 Task: In the Contact  MartinNova@nachi-fujikoshi.co.jp, Log Postal mail with desription: 'Received a postal mail package from a customer returning a product.'; Add date: '14 September, 2023', attach the document: Terms_and_conditions.doc. Logged in from softage.10@softage.net
Action: Mouse moved to (76, 65)
Screenshot: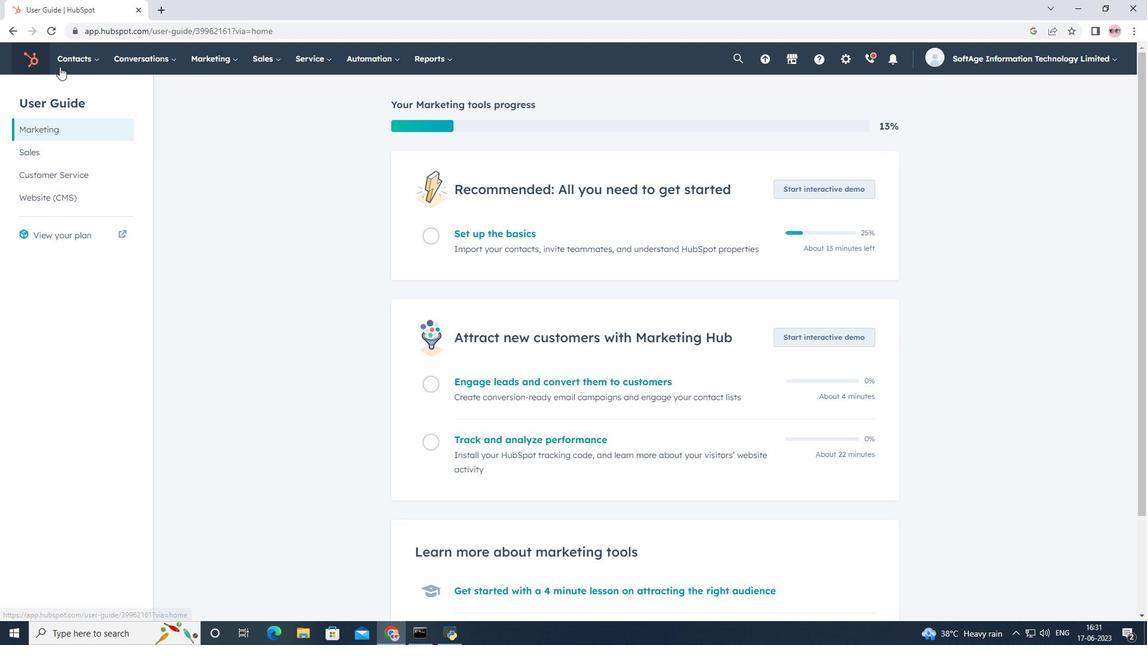 
Action: Mouse pressed left at (76, 65)
Screenshot: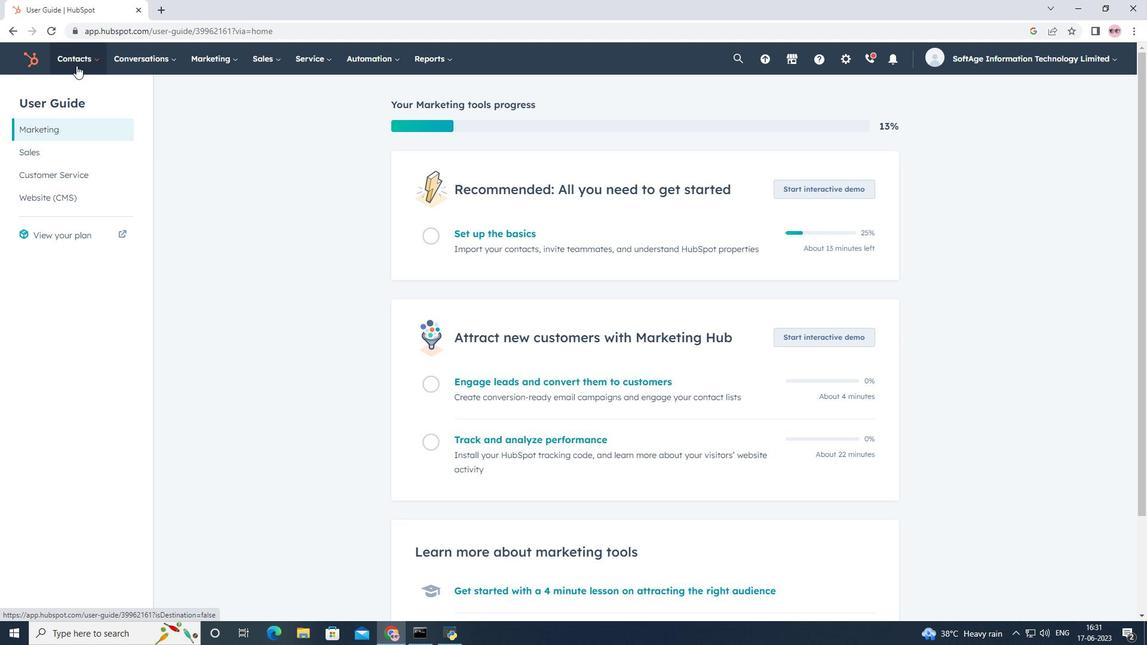 
Action: Mouse moved to (93, 98)
Screenshot: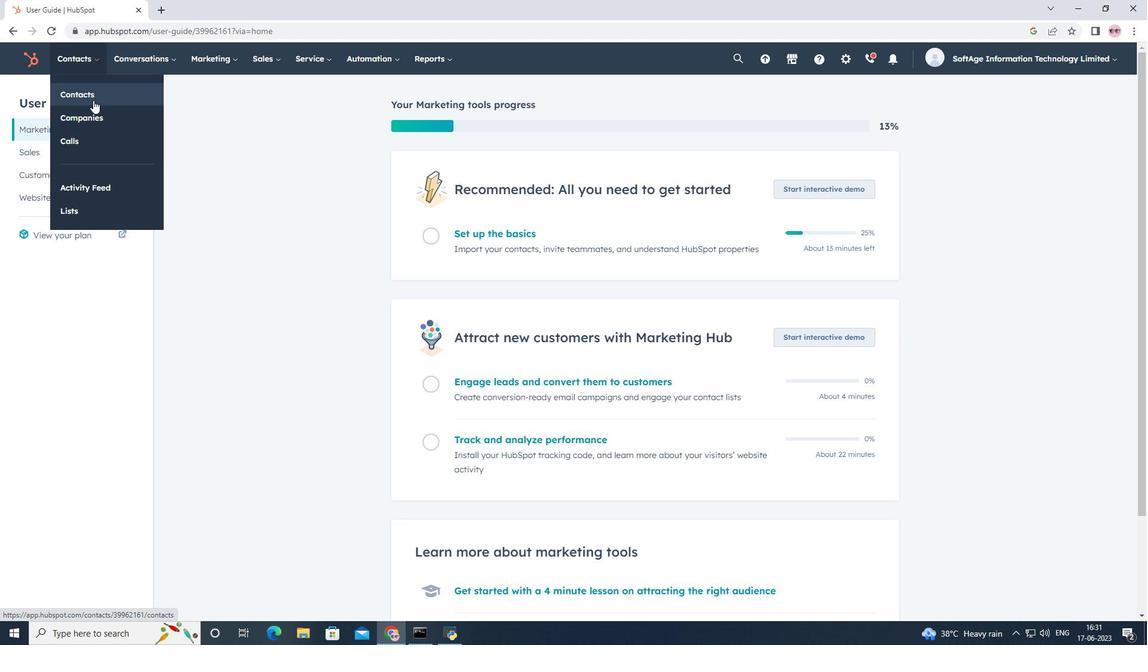 
Action: Mouse pressed left at (93, 98)
Screenshot: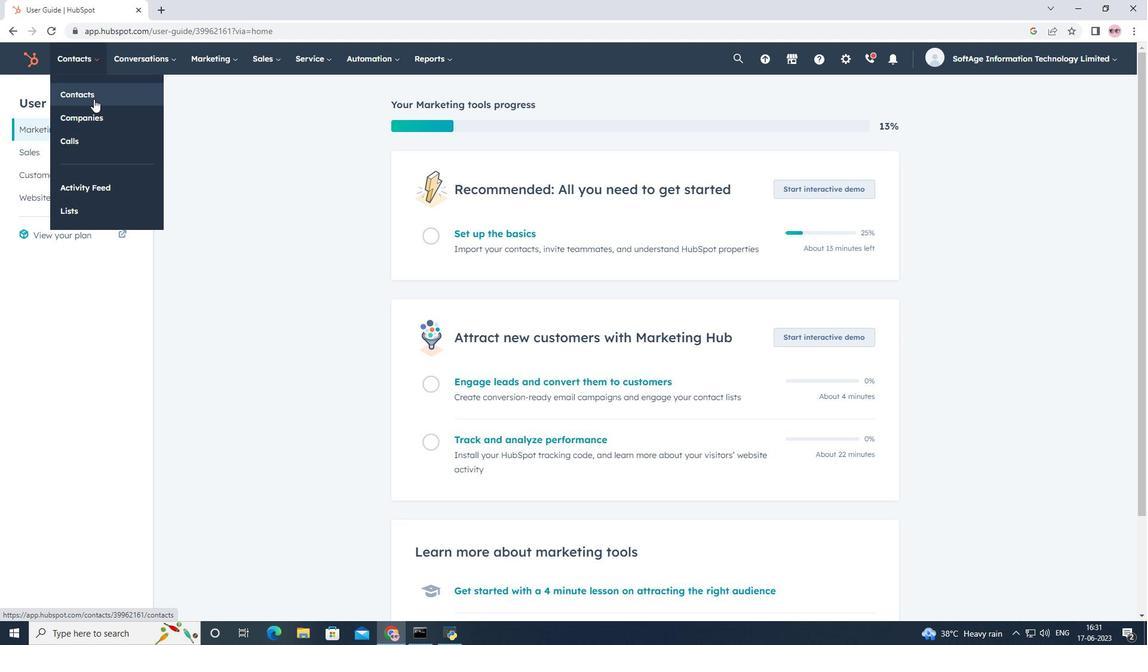
Action: Mouse moved to (144, 190)
Screenshot: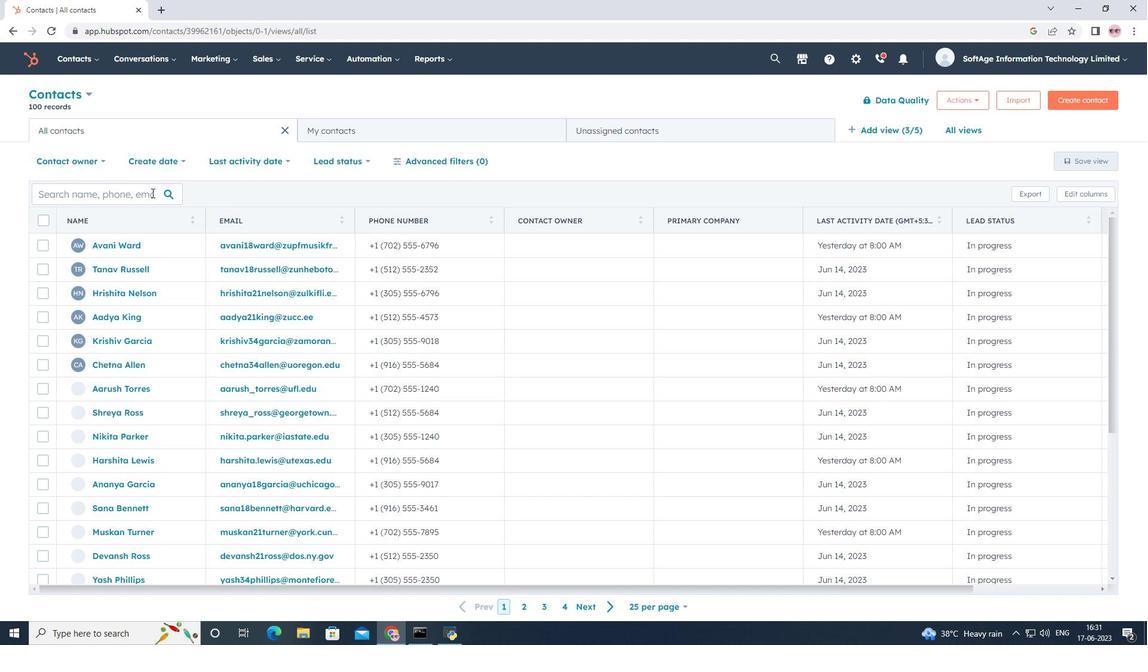 
Action: Mouse pressed left at (144, 190)
Screenshot: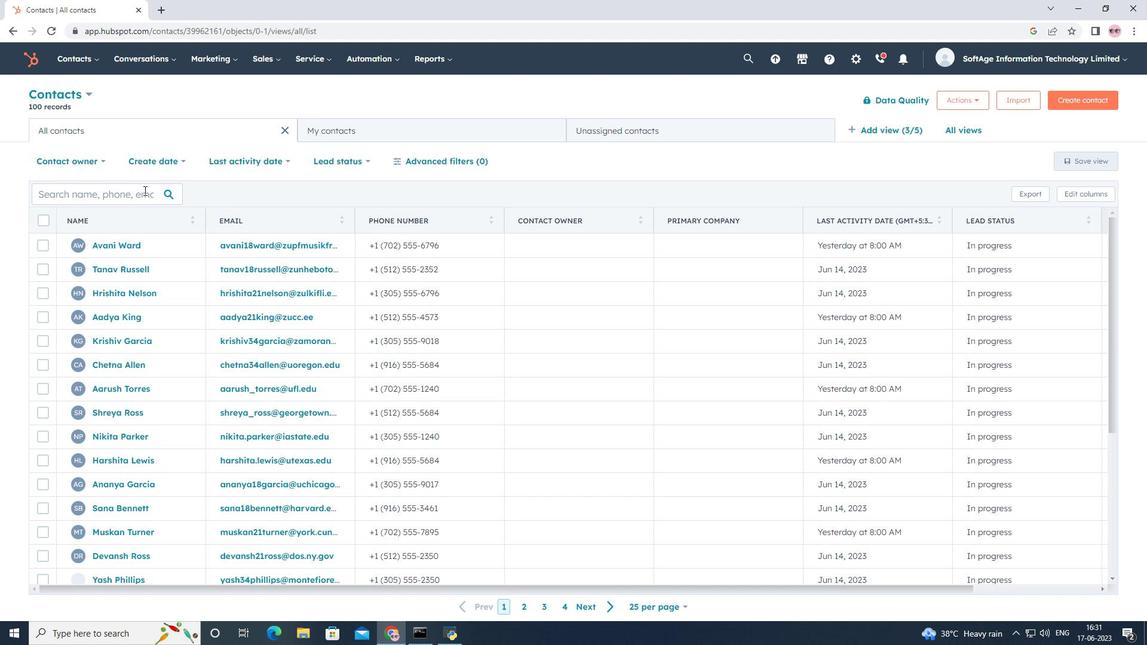 
Action: Key pressed <Key.shift>Martin<Key.space><Key.shift><Key.backspace><Key.shift>Nova<Key.shift>2nachi-<Key.shift>F<Key.backspace>fujikoshi.cojp<Key.backspace><Key.backspace><Key.backspace><Key.backspace><Key.backspace><Key.backspace><Key.backspace><Key.backspace><Key.backspace><Key.backspace><Key.backspace><Key.backspace><Key.backspace><Key.backspace><Key.backspace><Key.backspace><Key.backspace><Key.backspace><Key.backspace><Key.backspace><Key.backspace><Key.shift><Key.shift><Key.shift><Key.shift>@
Screenshot: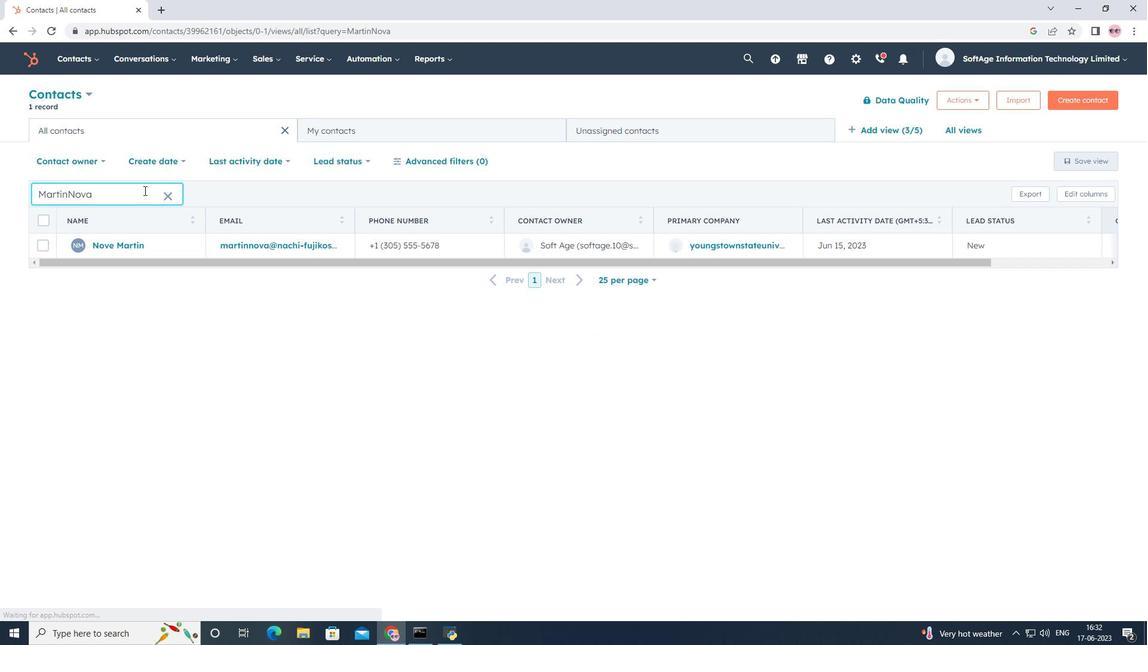 
Action: Mouse moved to (108, 249)
Screenshot: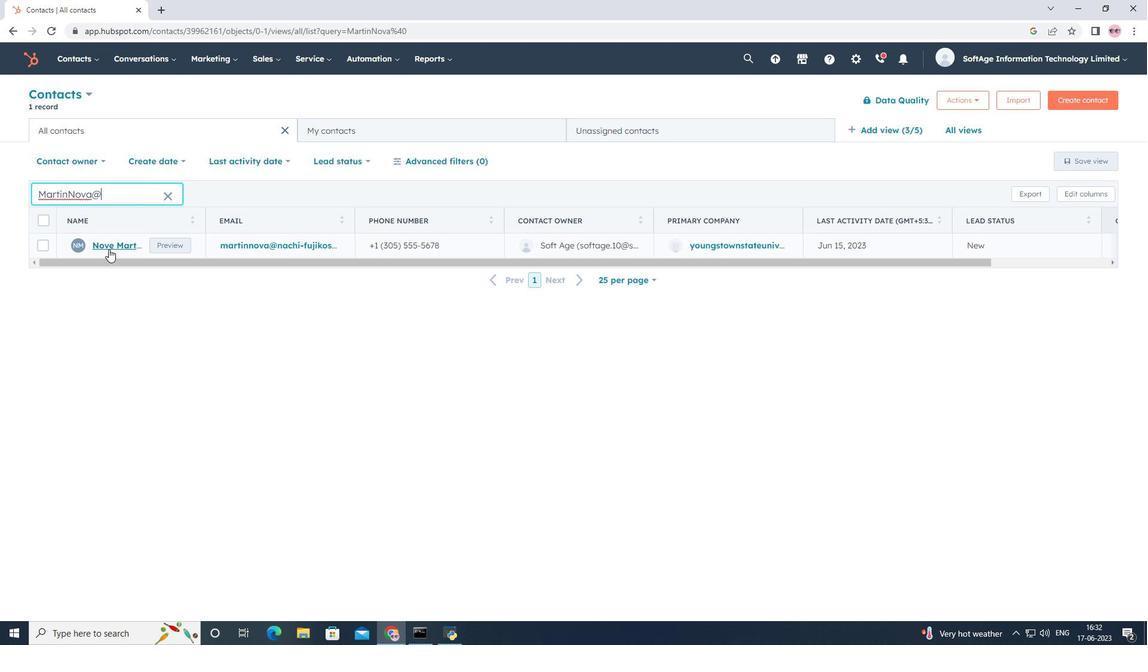 
Action: Mouse pressed left at (108, 249)
Screenshot: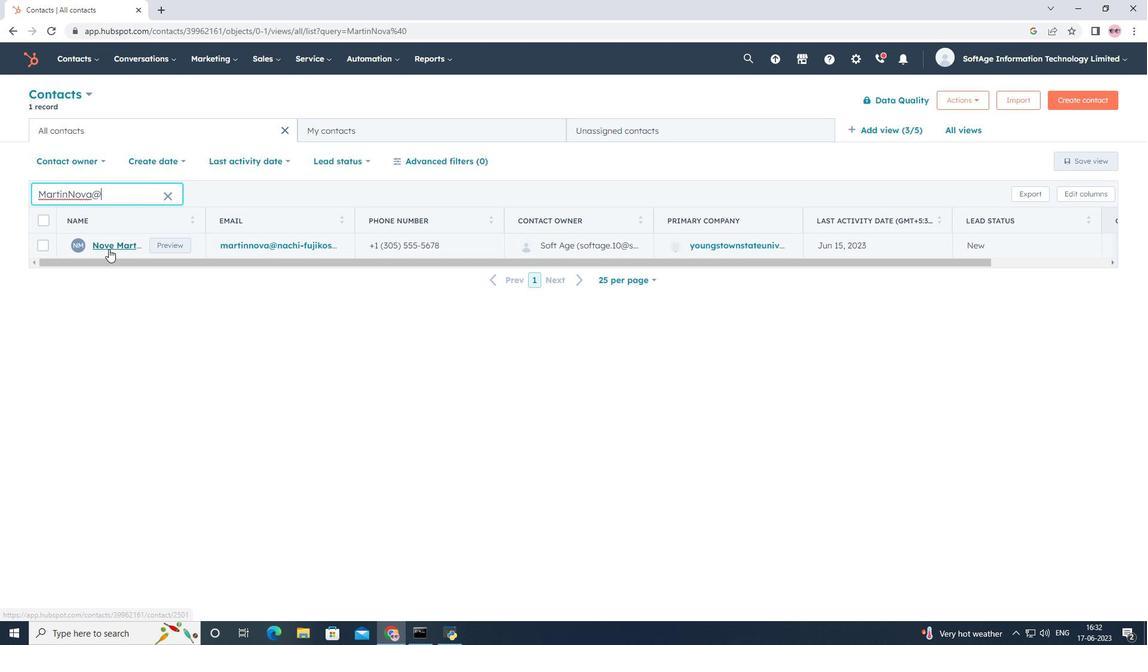 
Action: Mouse moved to (230, 216)
Screenshot: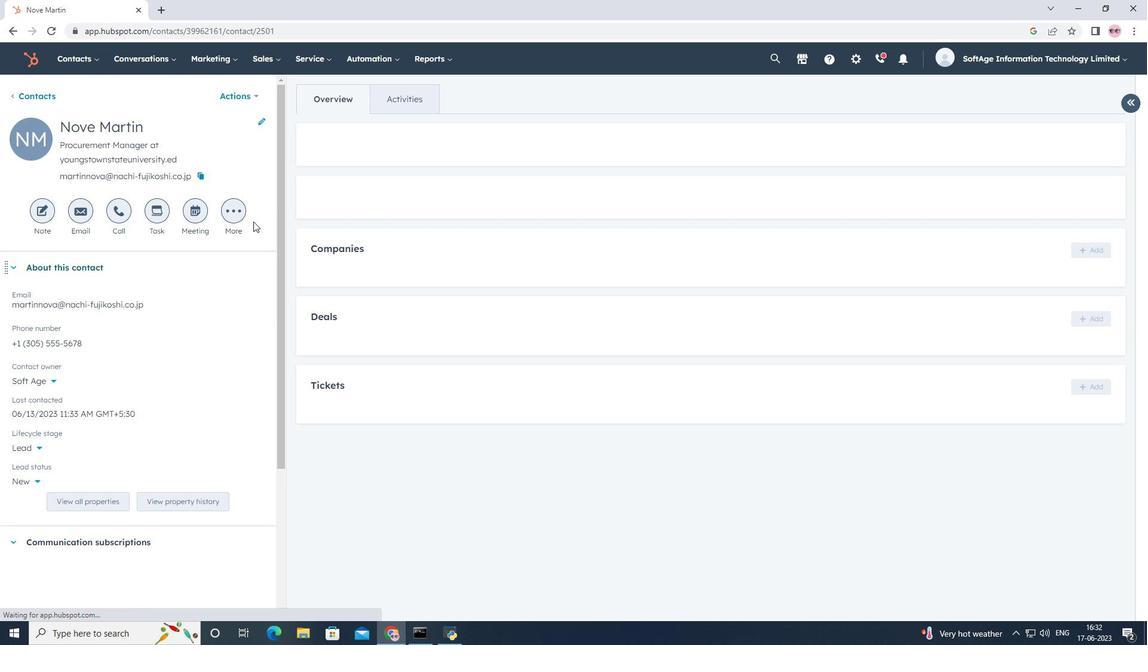 
Action: Mouse pressed left at (230, 216)
Screenshot: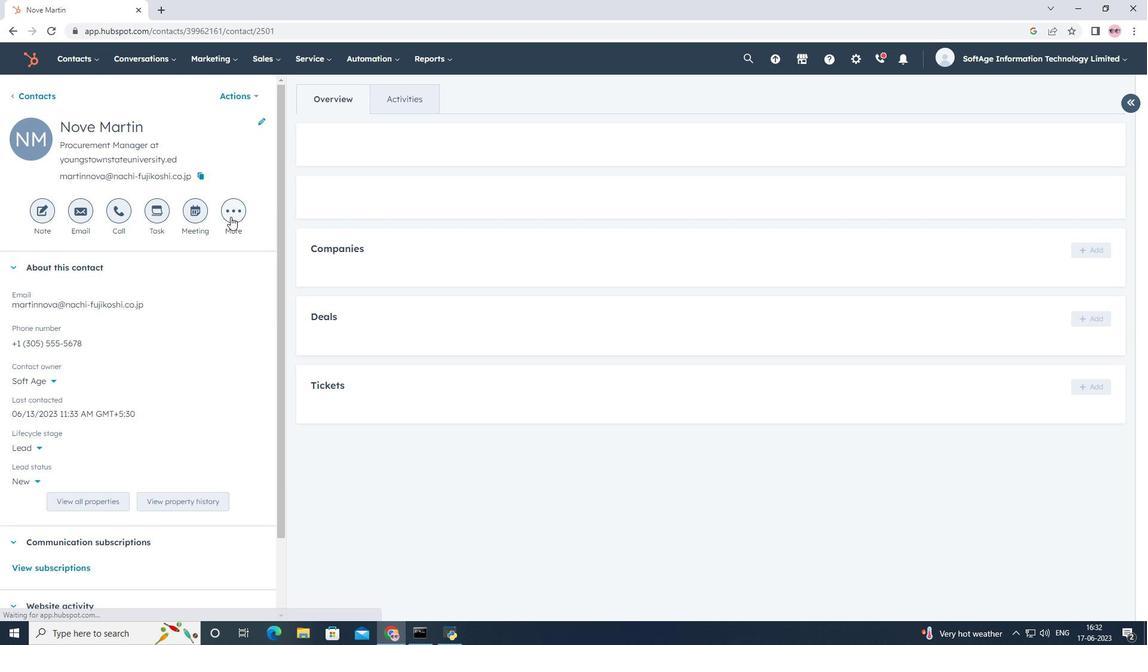 
Action: Mouse moved to (238, 383)
Screenshot: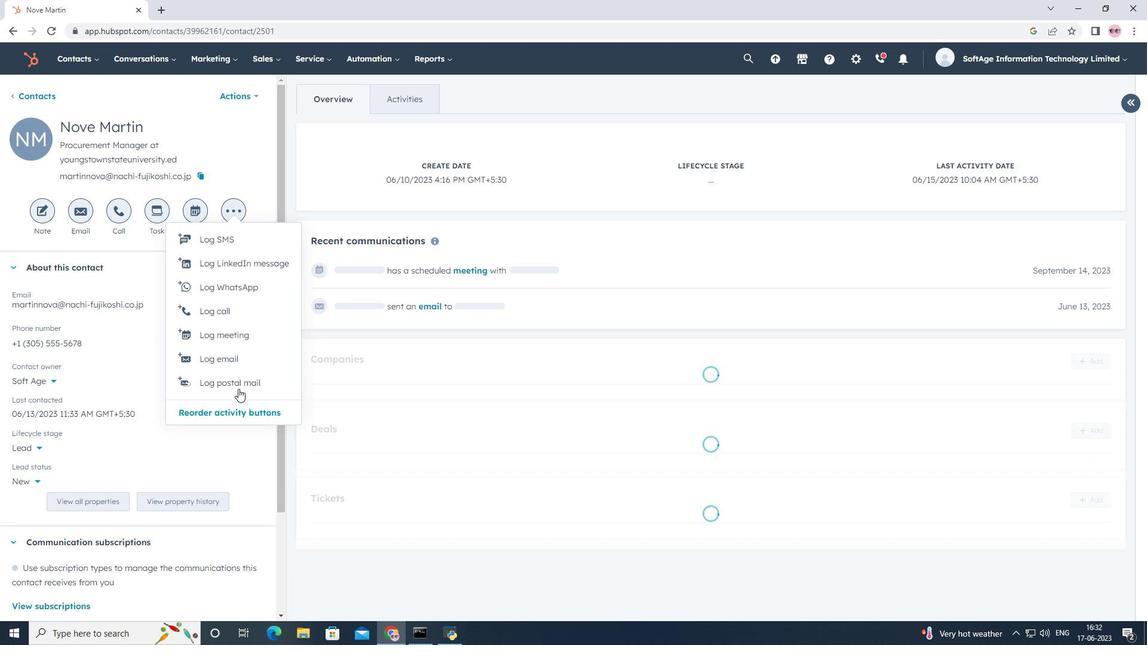 
Action: Mouse pressed left at (238, 383)
Screenshot: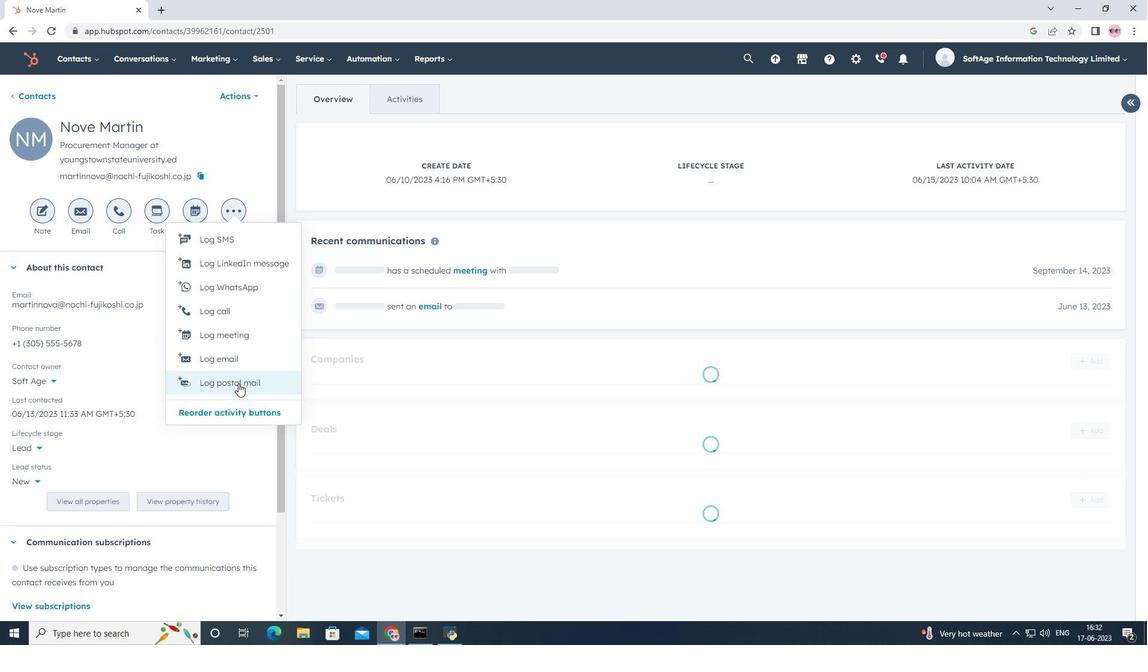 
Action: Mouse moved to (715, 447)
Screenshot: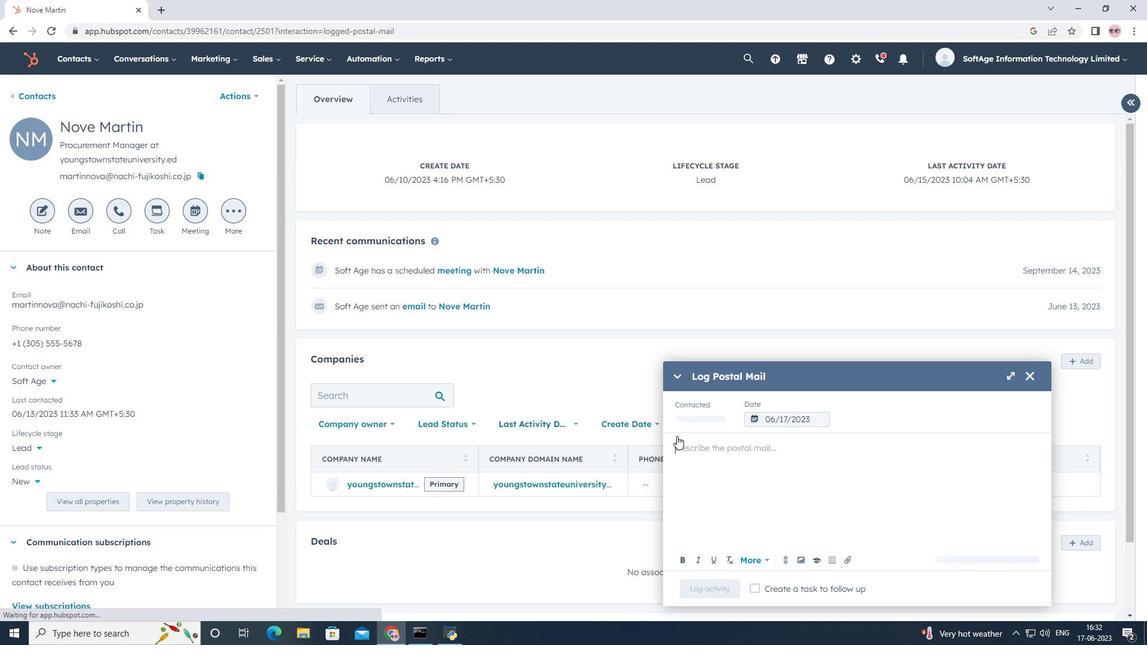 
Action: Mouse pressed left at (715, 447)
Screenshot: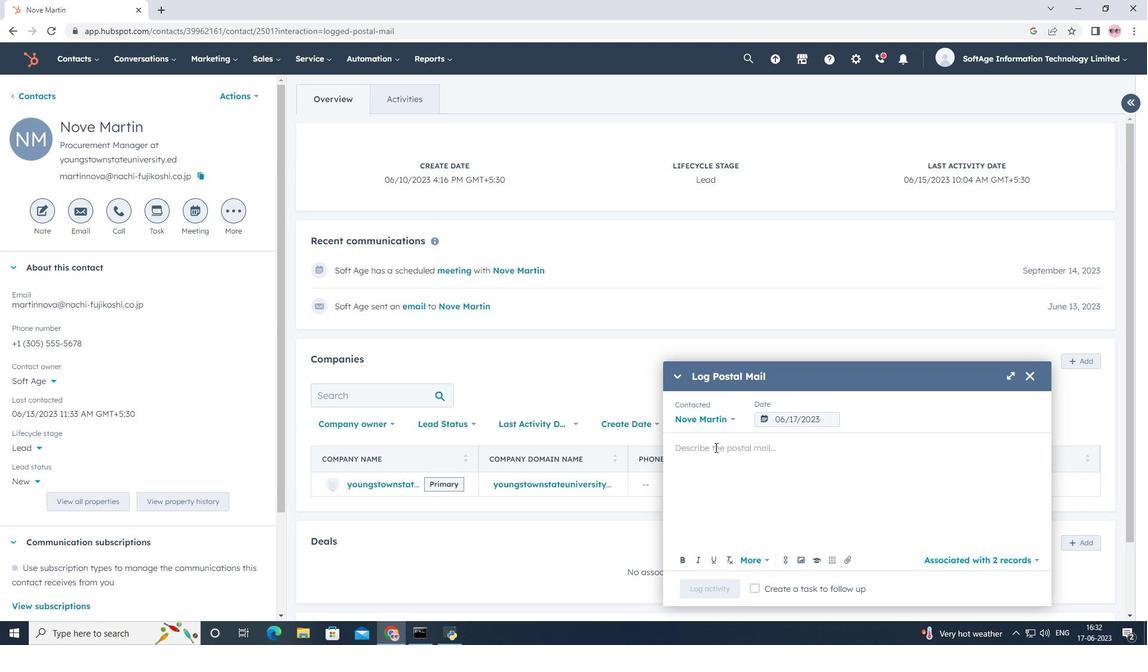 
Action: Key pressed <Key.shift>Received<Key.space>a<Key.space><Key.shift><Key.shift><Key.shift><Key.shift><Key.shift><Key.shift><Key.shift><Key.backspace>postal<Key.space>mail<Key.space>package<Key.space>from<Key.space>a<Key.space>customer<Key.space>returning<Key.space>a<Key.space>product.
Screenshot: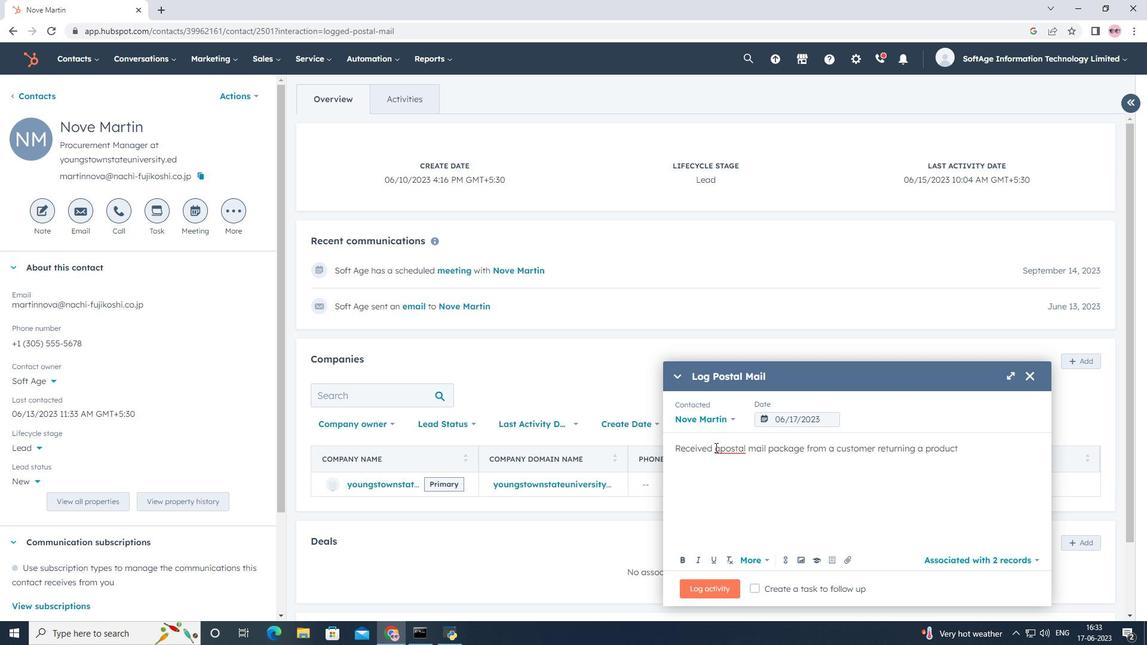 
Action: Mouse moved to (725, 451)
Screenshot: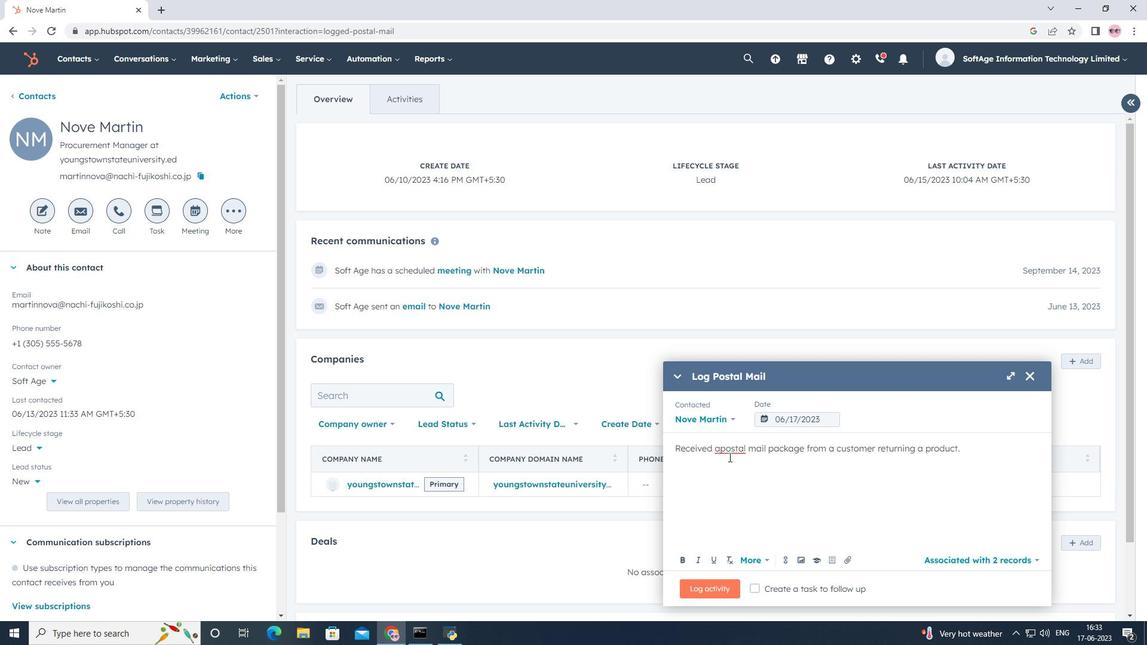 
Action: Mouse pressed left at (725, 451)
Screenshot: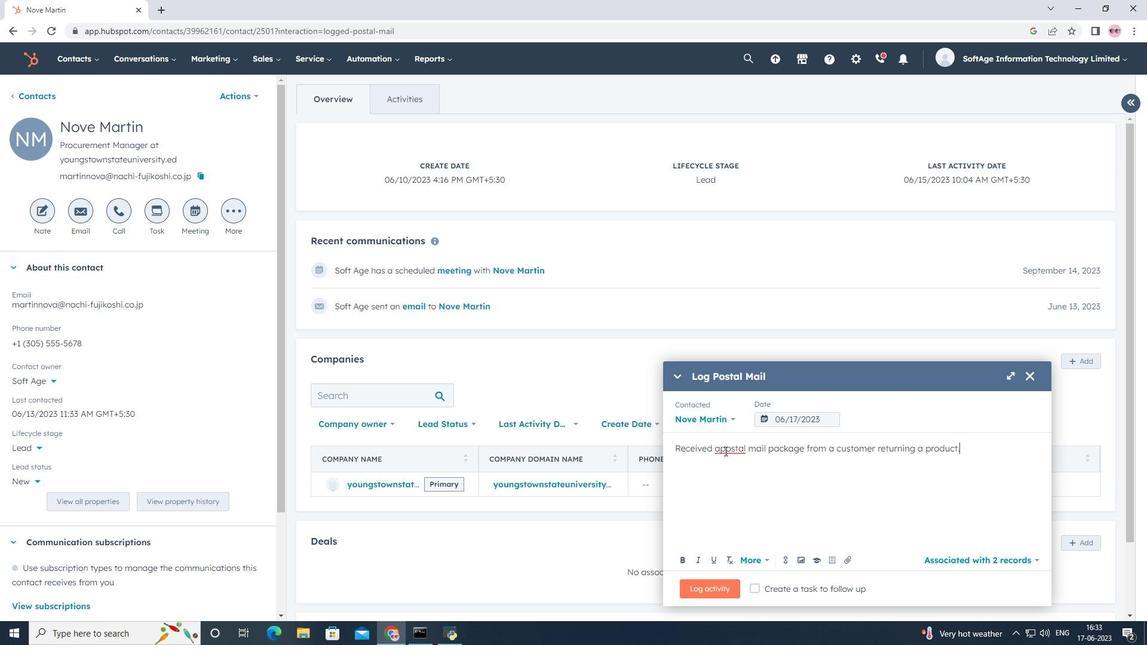 
Action: Mouse moved to (720, 451)
Screenshot: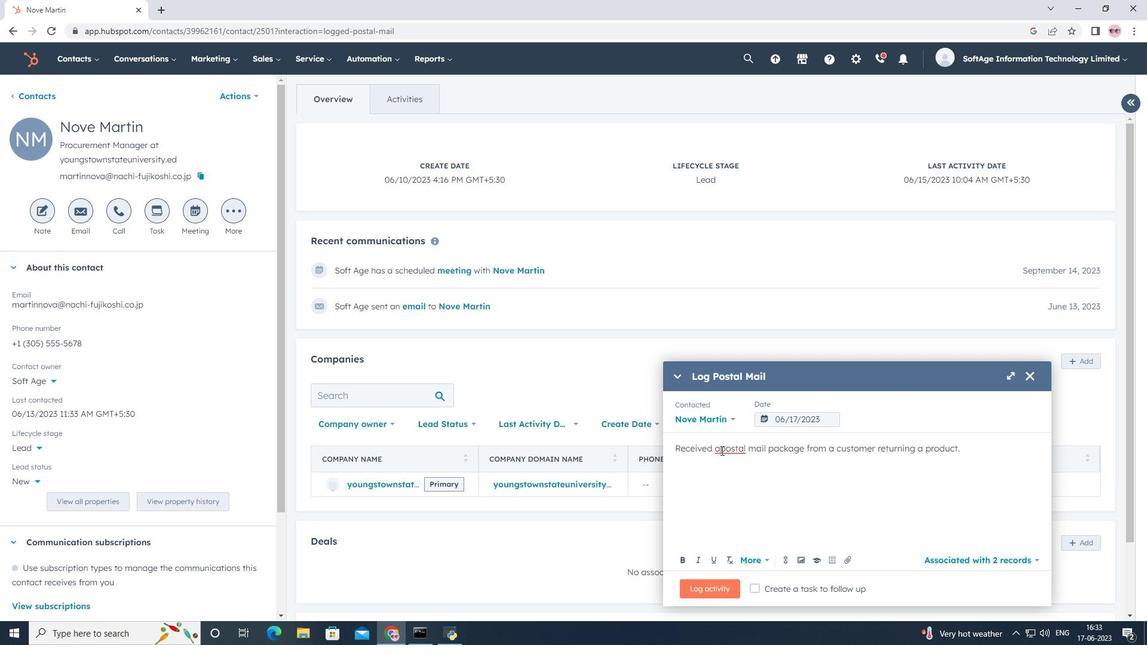 
Action: Mouse pressed left at (720, 451)
Screenshot: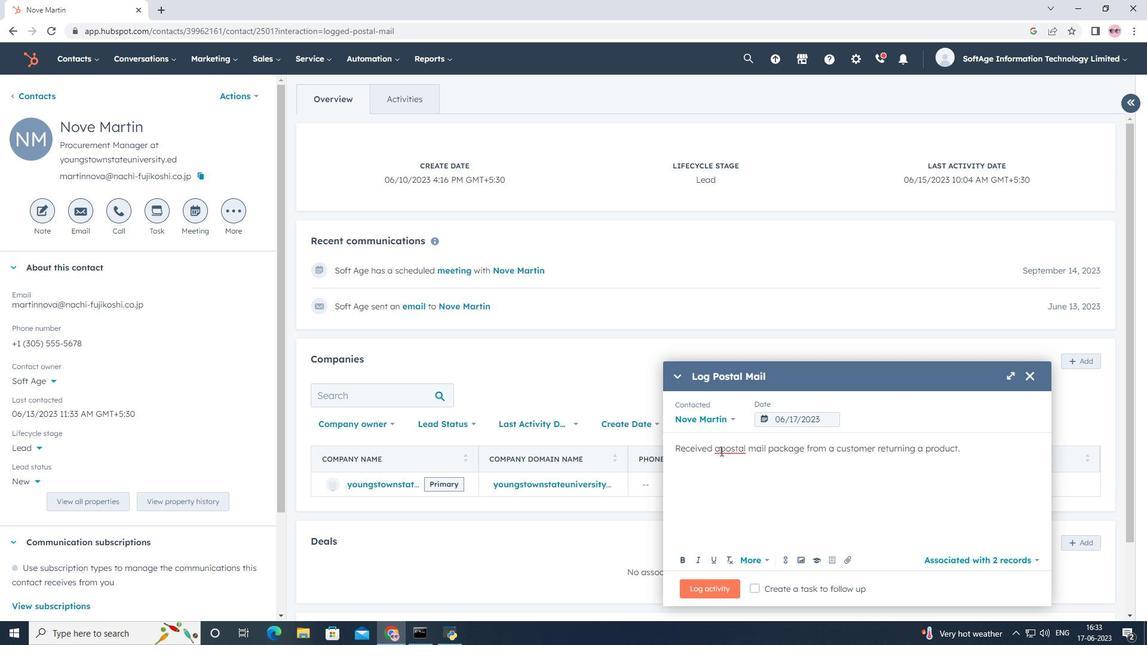 
Action: Key pressed <Key.space>
Screenshot: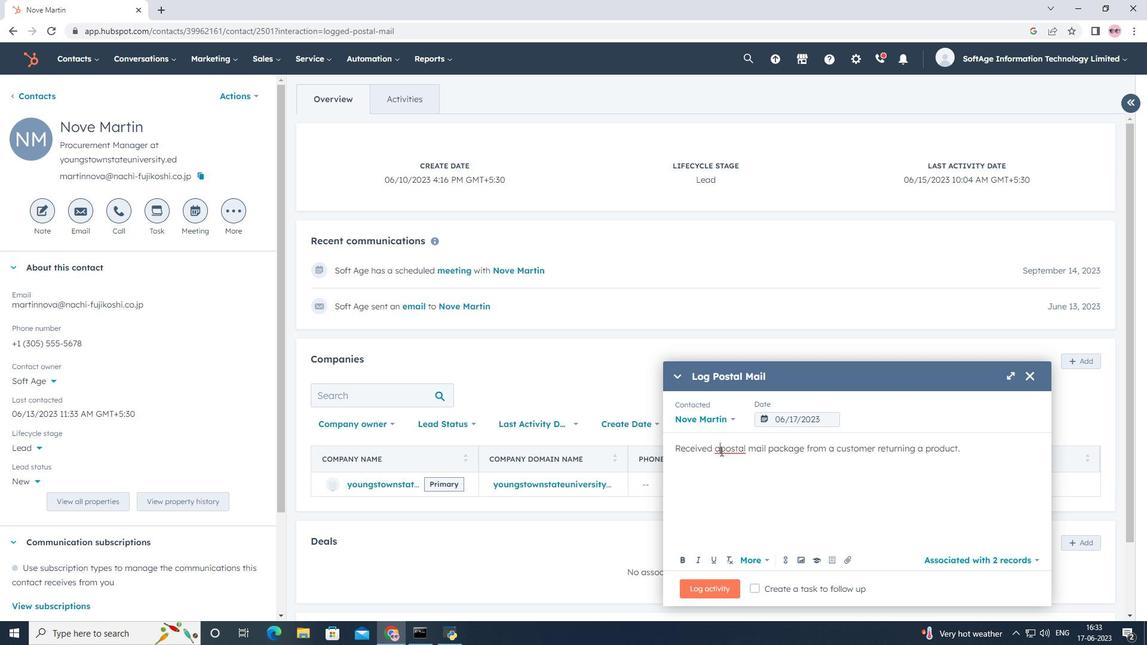 
Action: Mouse moved to (824, 424)
Screenshot: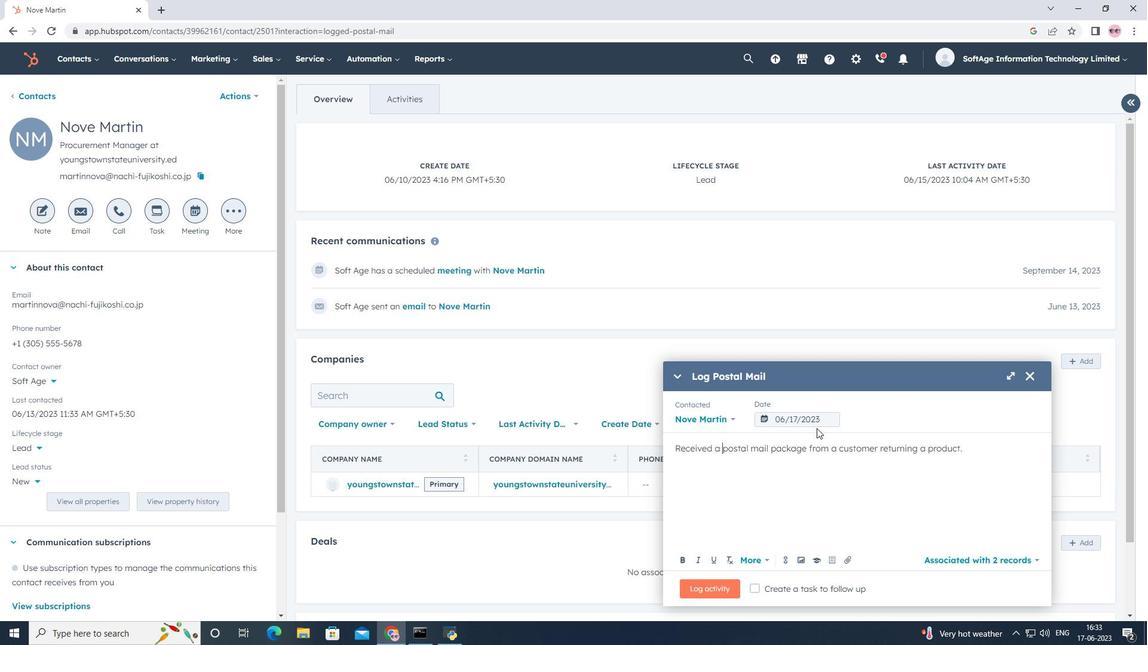 
Action: Mouse pressed left at (824, 424)
Screenshot: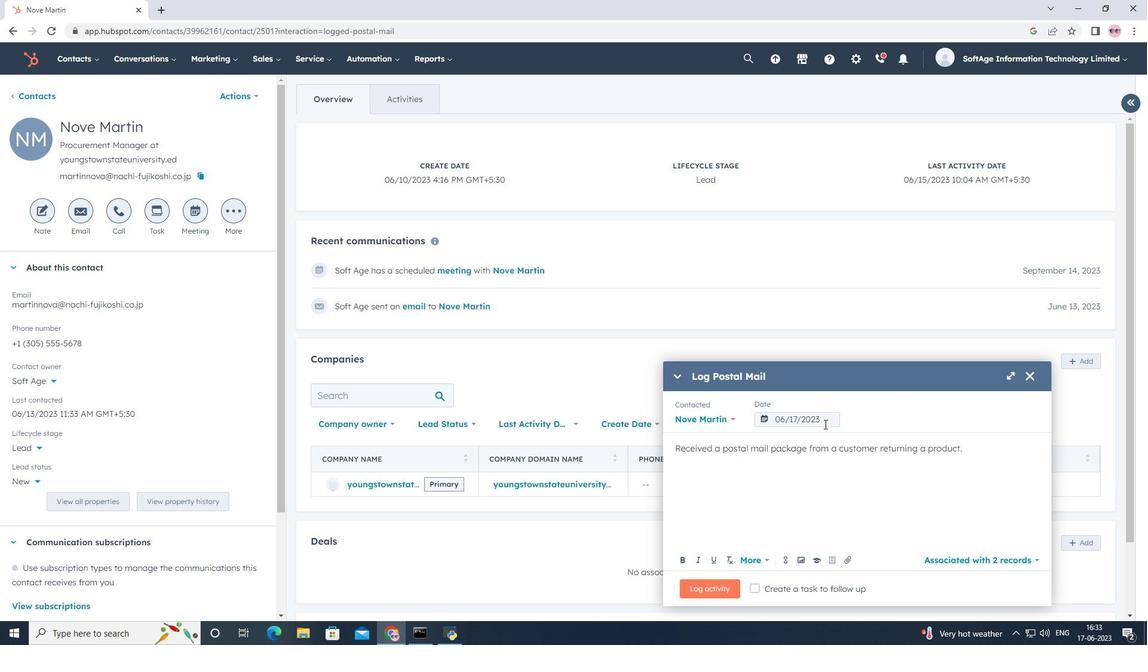 
Action: Mouse moved to (913, 227)
Screenshot: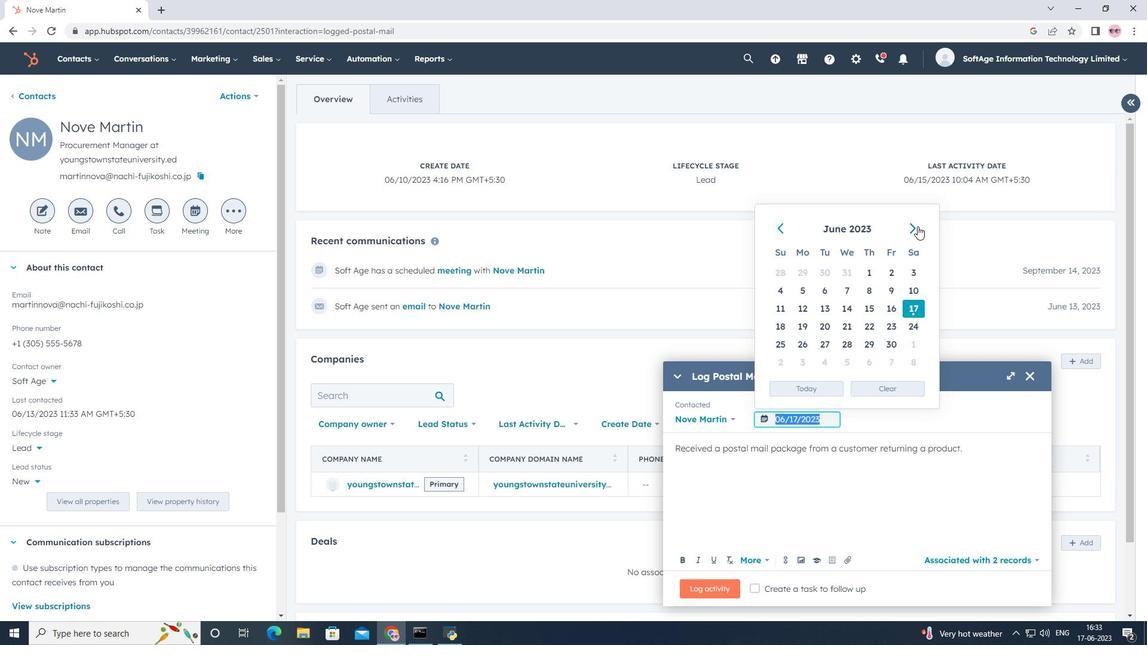 
Action: Mouse pressed left at (913, 227)
Screenshot: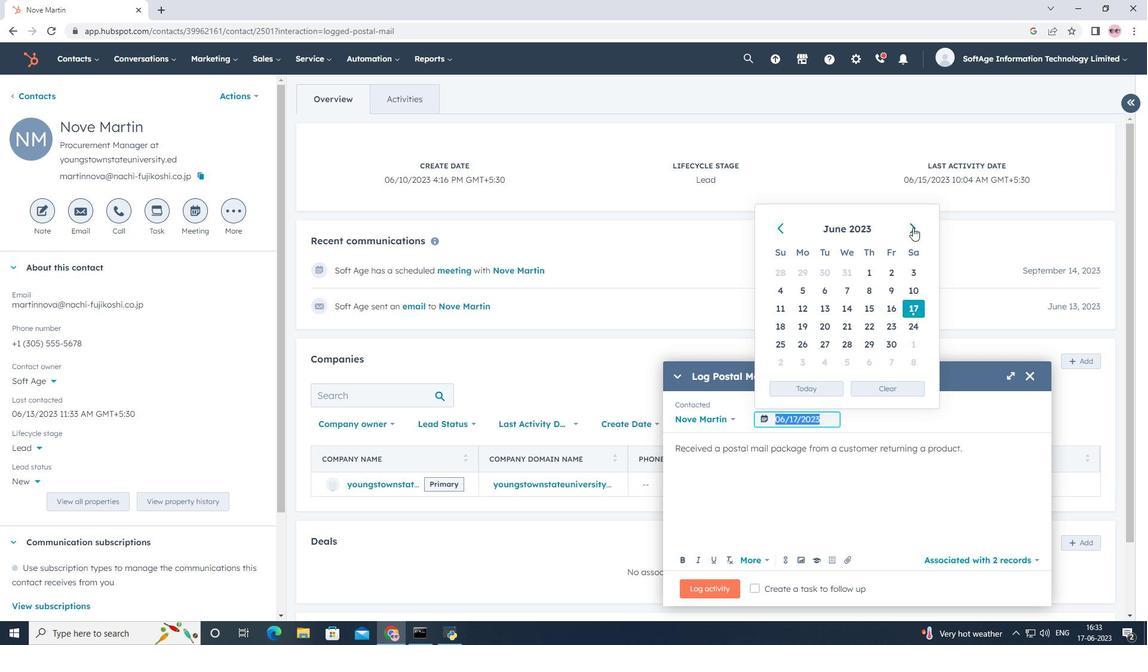 
Action: Mouse pressed left at (913, 227)
Screenshot: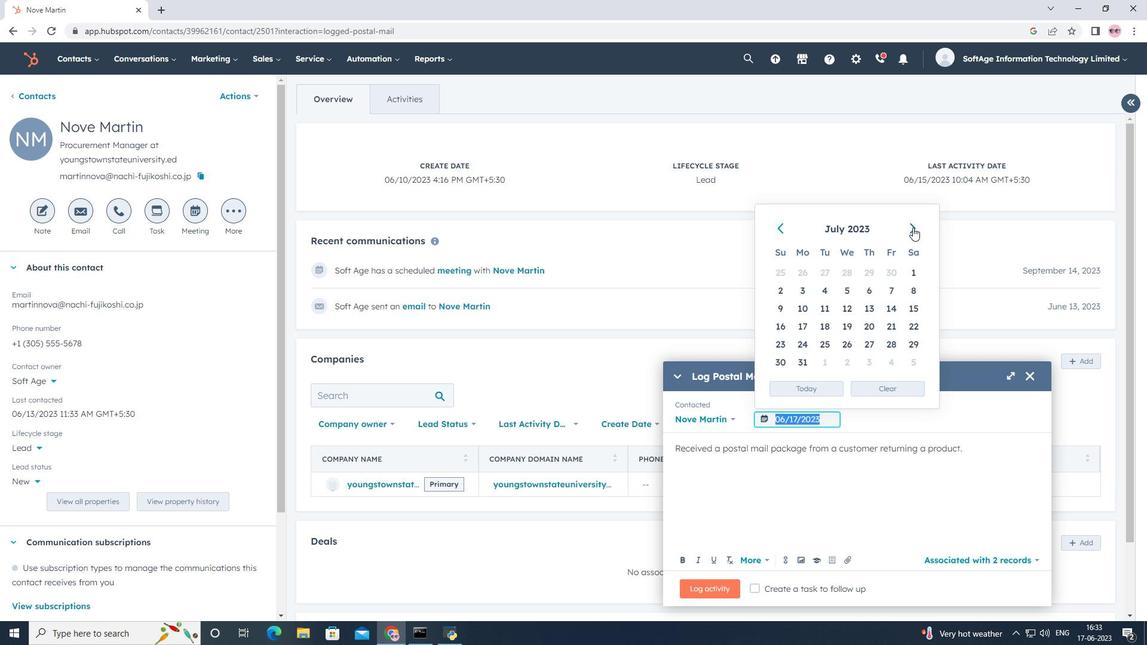 
Action: Mouse pressed left at (913, 227)
Screenshot: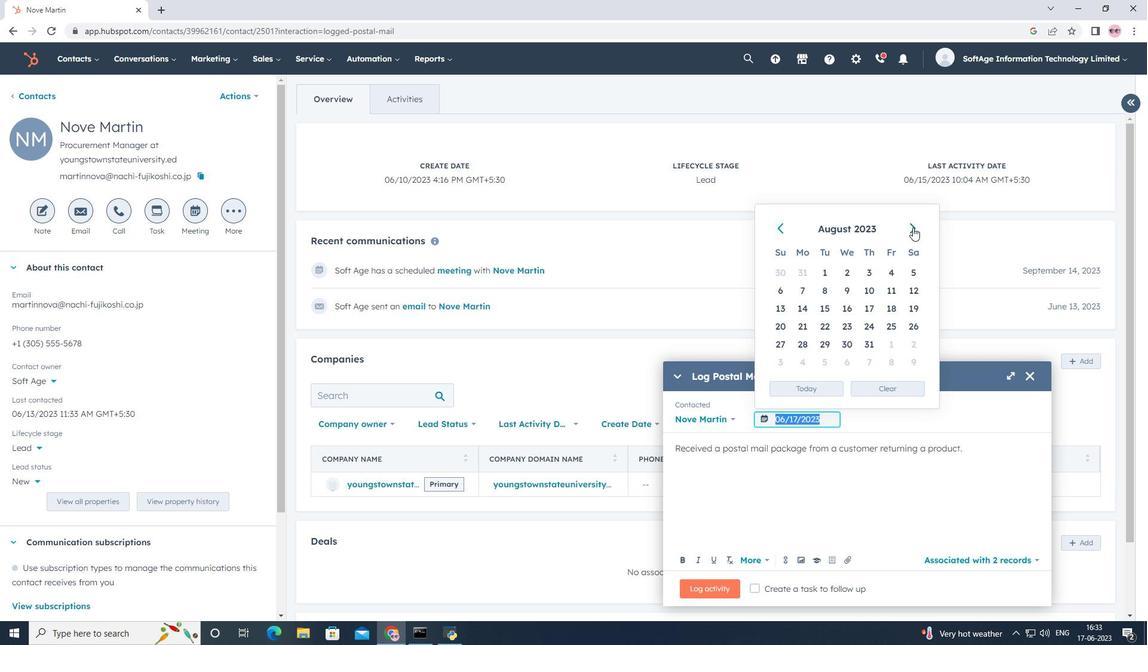 
Action: Mouse moved to (874, 310)
Screenshot: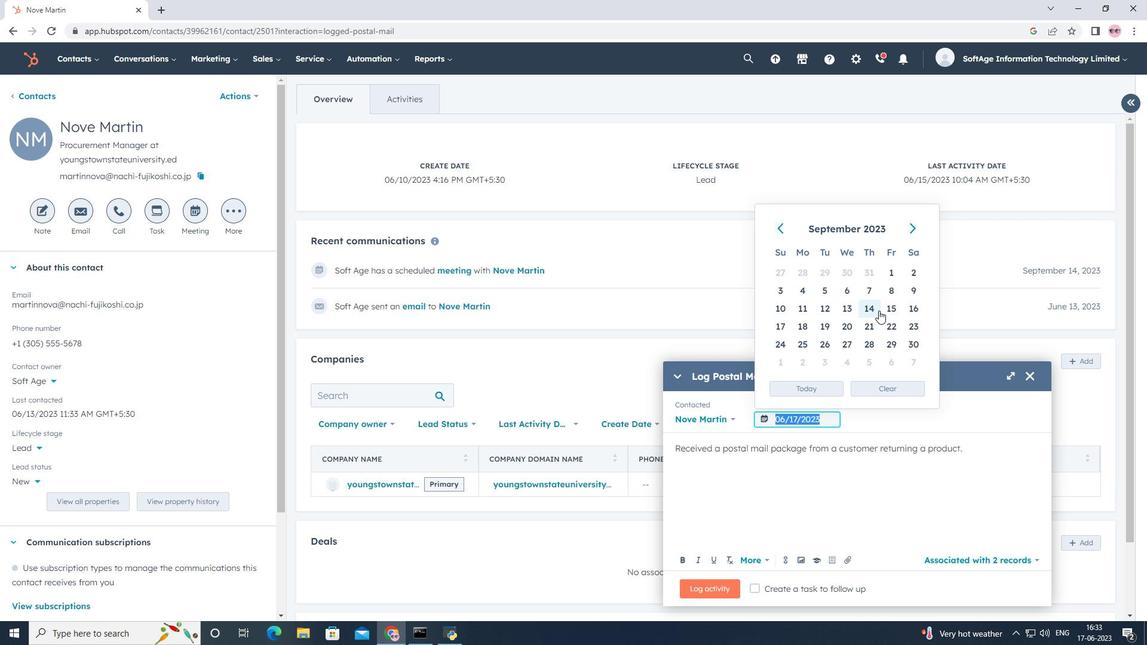 
Action: Mouse pressed left at (874, 310)
Screenshot: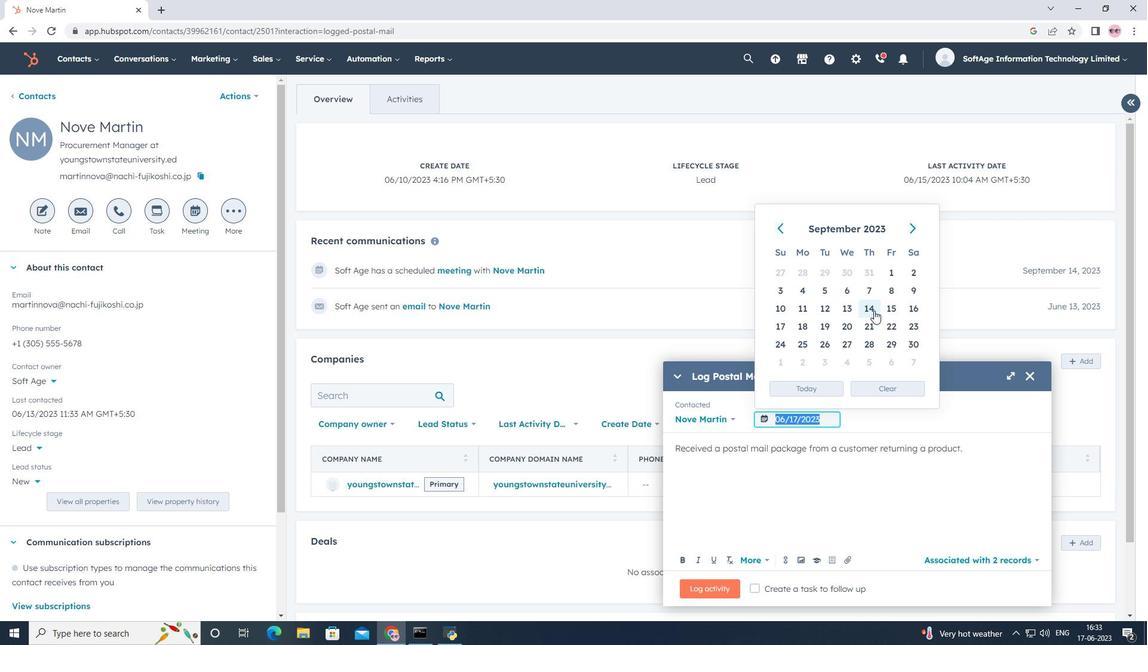 
Action: Mouse moved to (850, 557)
Screenshot: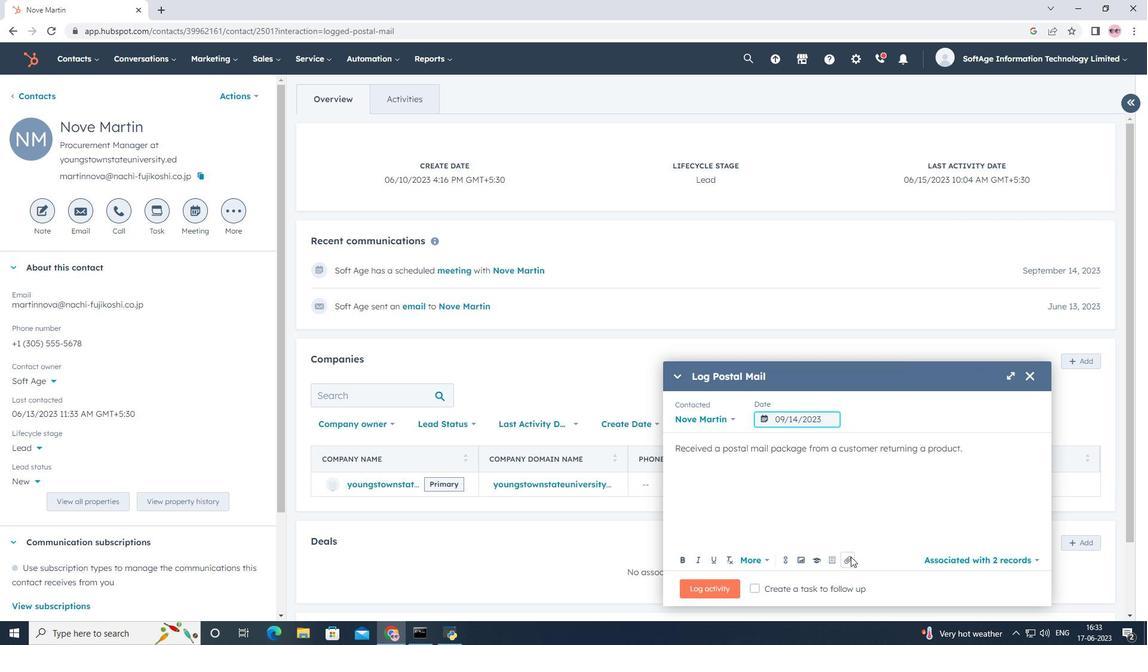 
Action: Mouse pressed left at (850, 557)
Screenshot: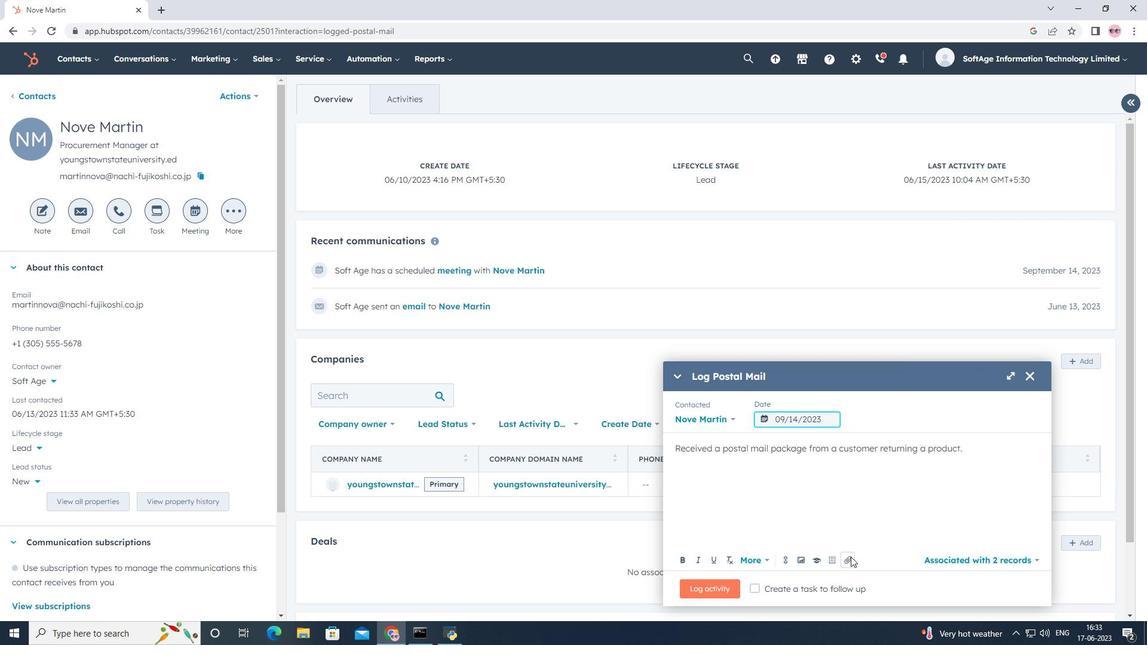 
Action: Mouse moved to (850, 526)
Screenshot: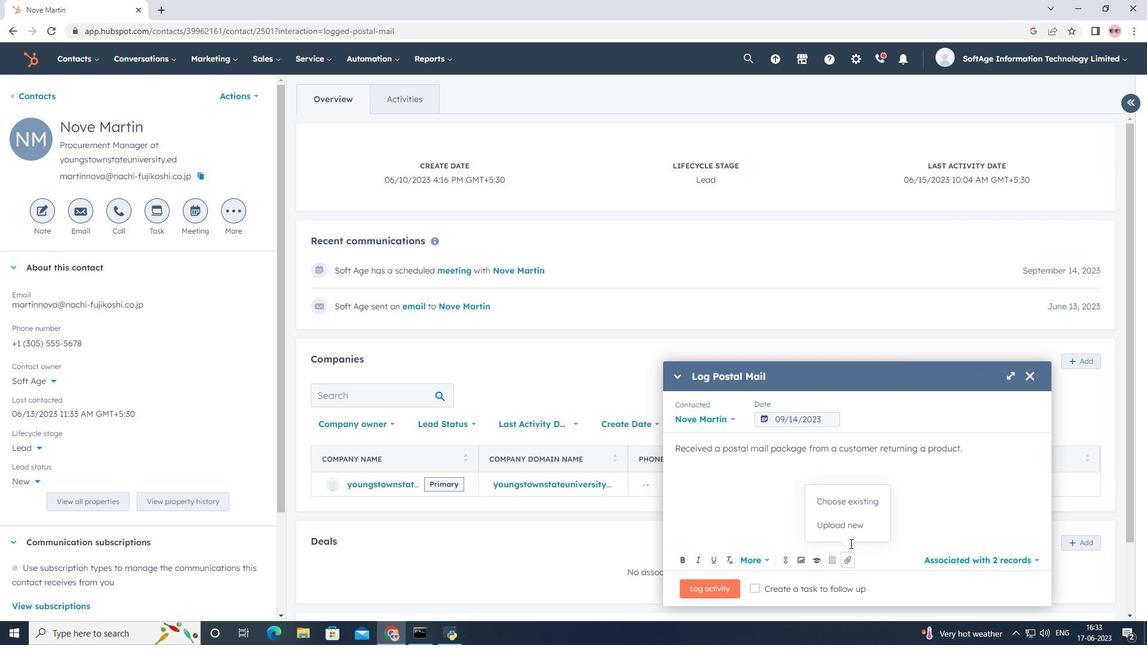 
Action: Mouse pressed left at (850, 526)
Screenshot: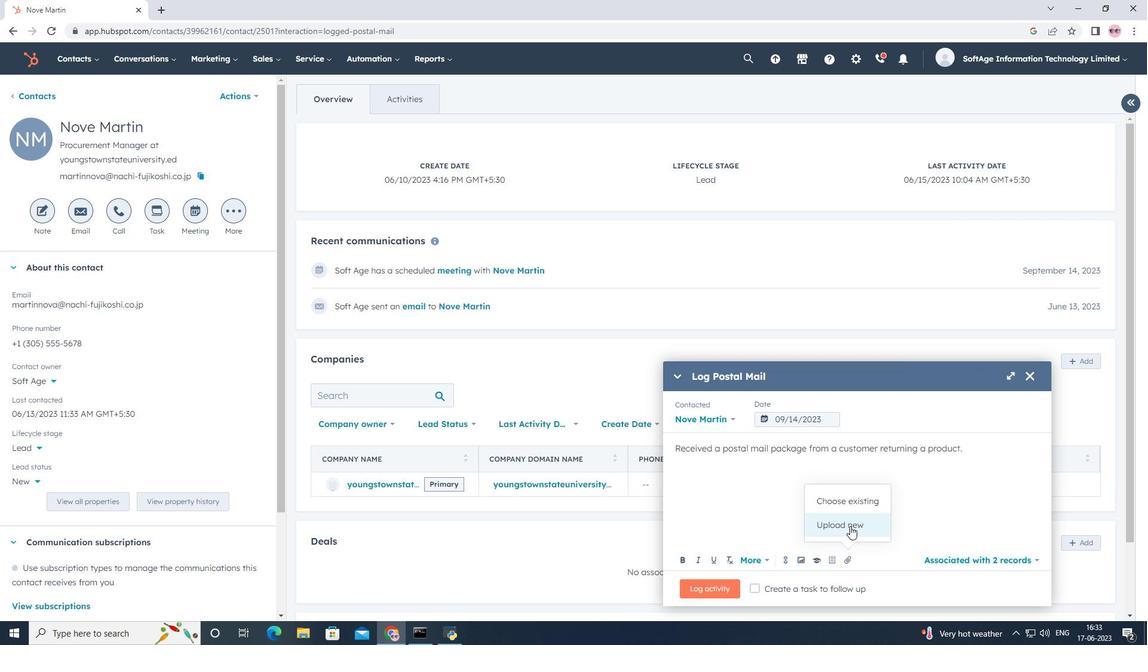 
Action: Mouse moved to (197, 114)
Screenshot: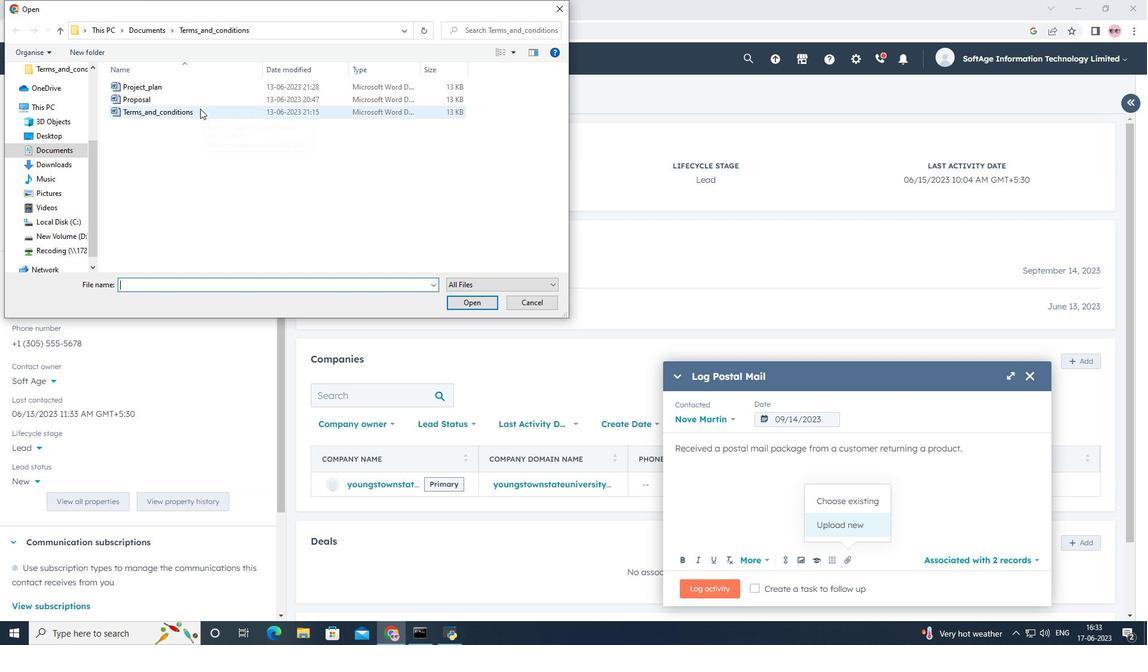 
Action: Mouse pressed left at (197, 114)
Screenshot: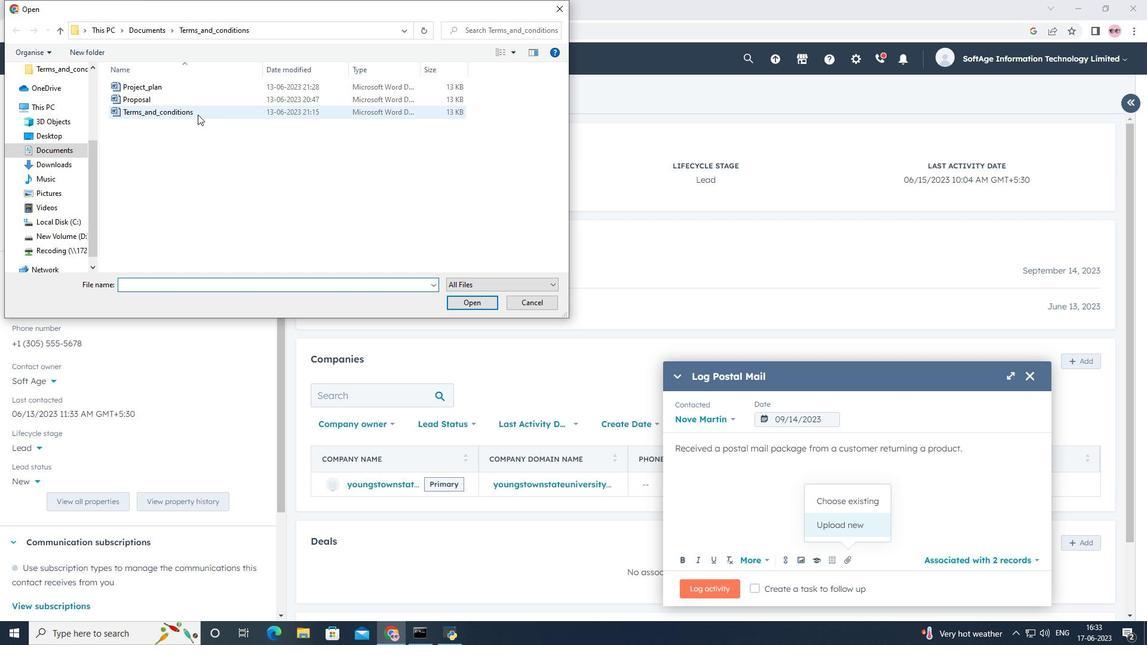 
Action: Mouse moved to (485, 306)
Screenshot: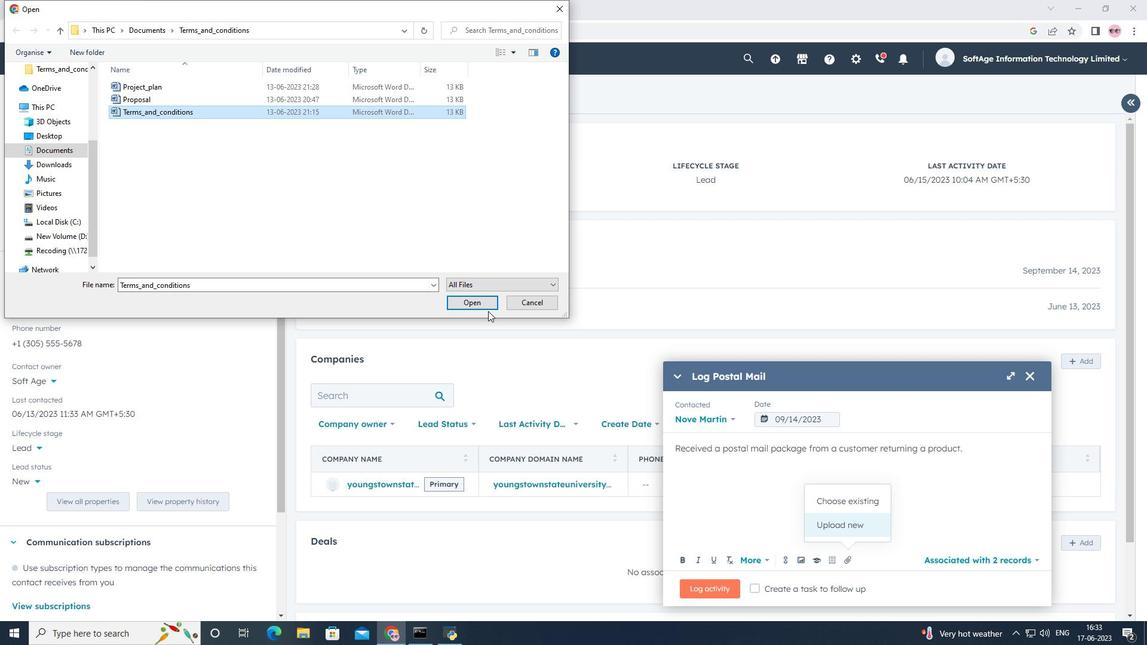 
Action: Mouse pressed left at (485, 306)
Screenshot: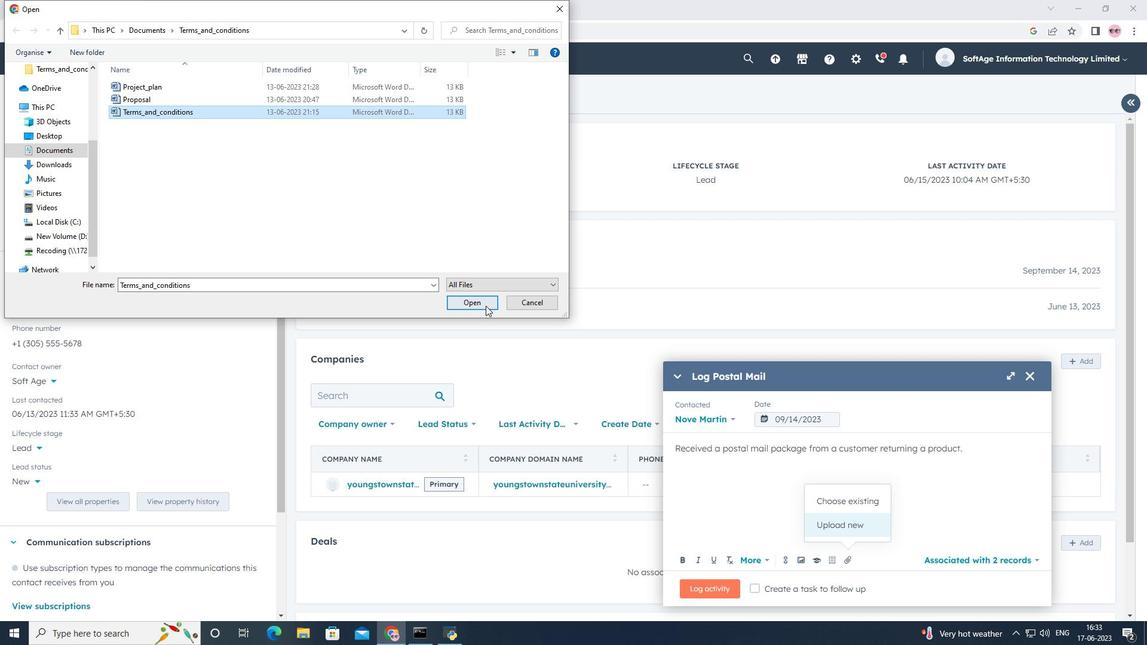
Action: Mouse moved to (708, 592)
Screenshot: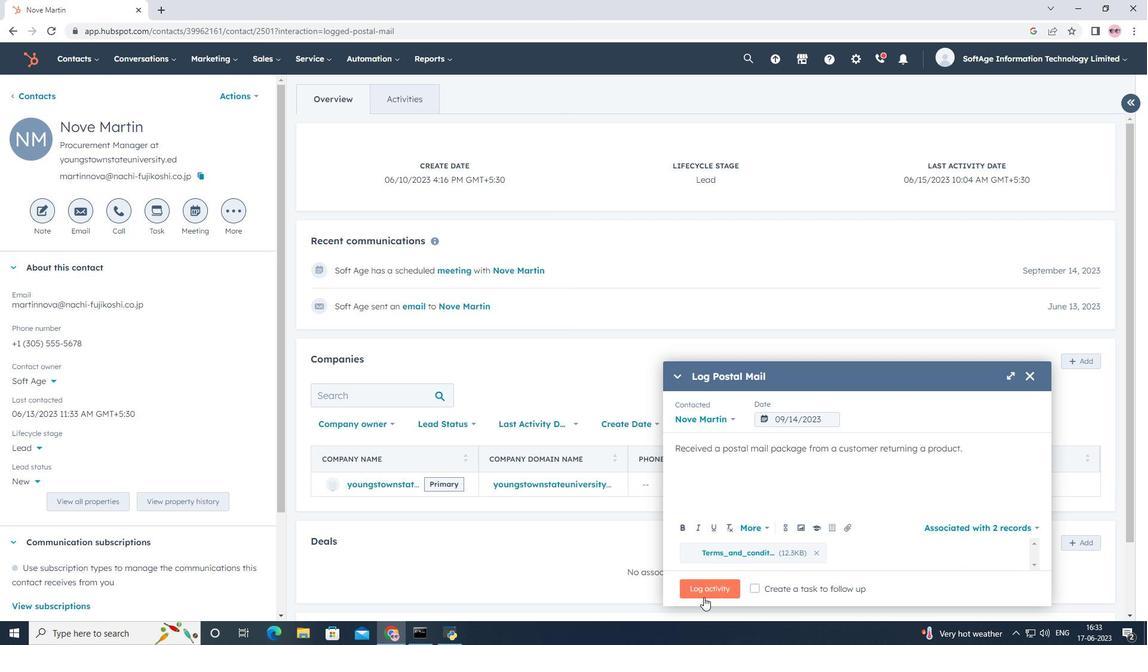 
Action: Mouse pressed left at (708, 592)
Screenshot: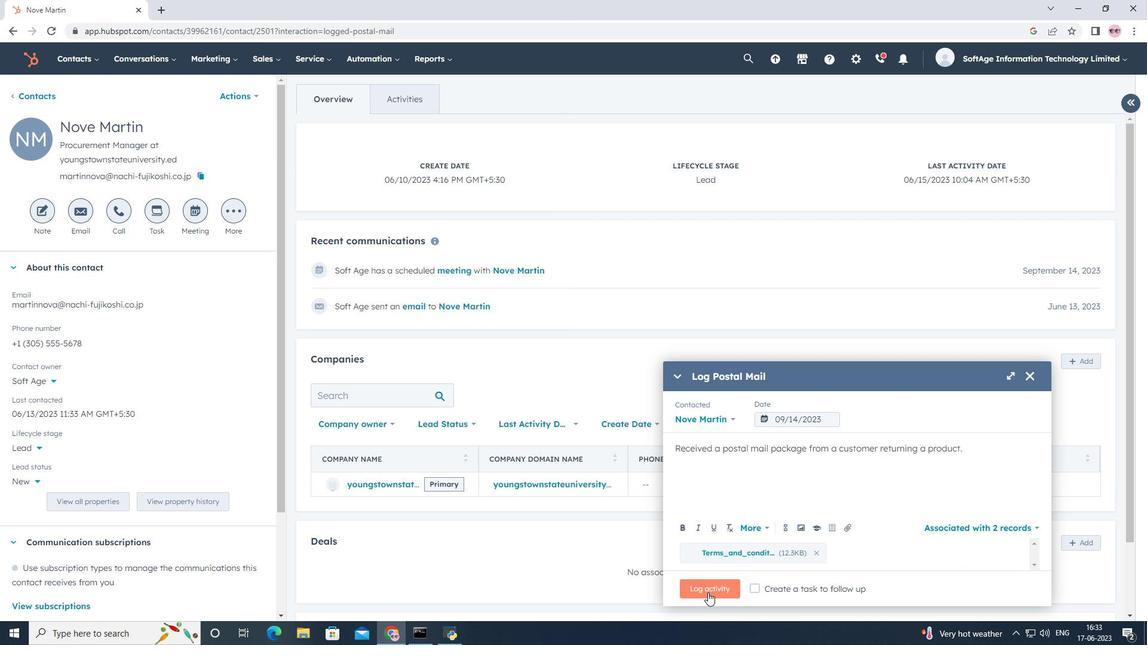 
Action: Mouse moved to (678, 529)
Screenshot: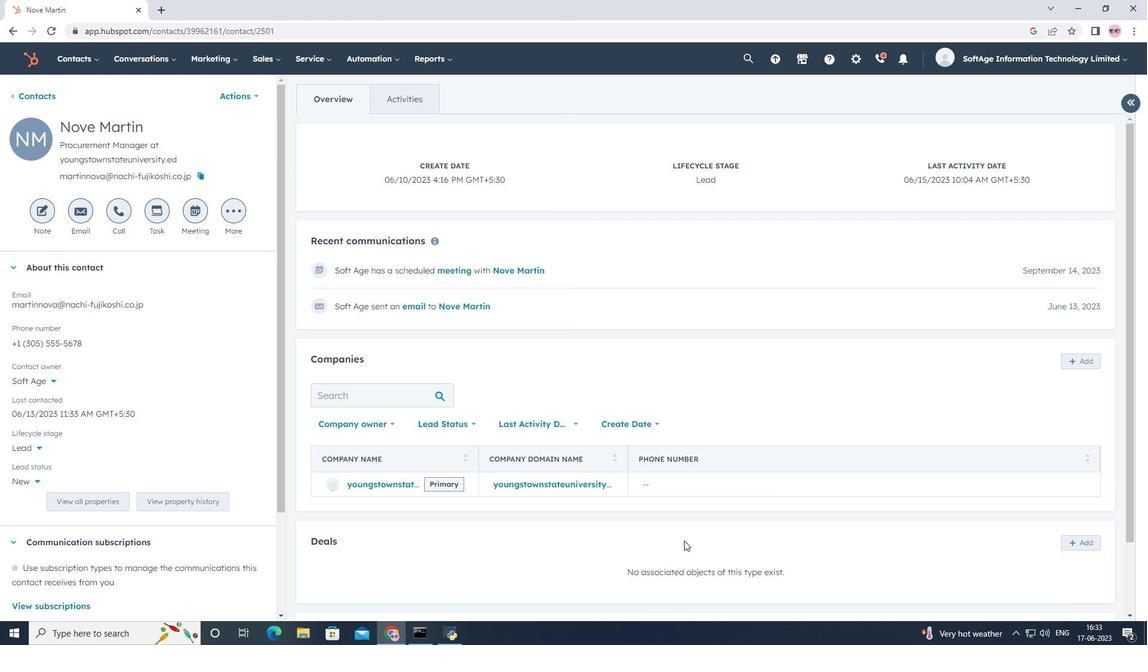 
